 Task: Select show cards active in the last day.
Action: Mouse moved to (1177, 88)
Screenshot: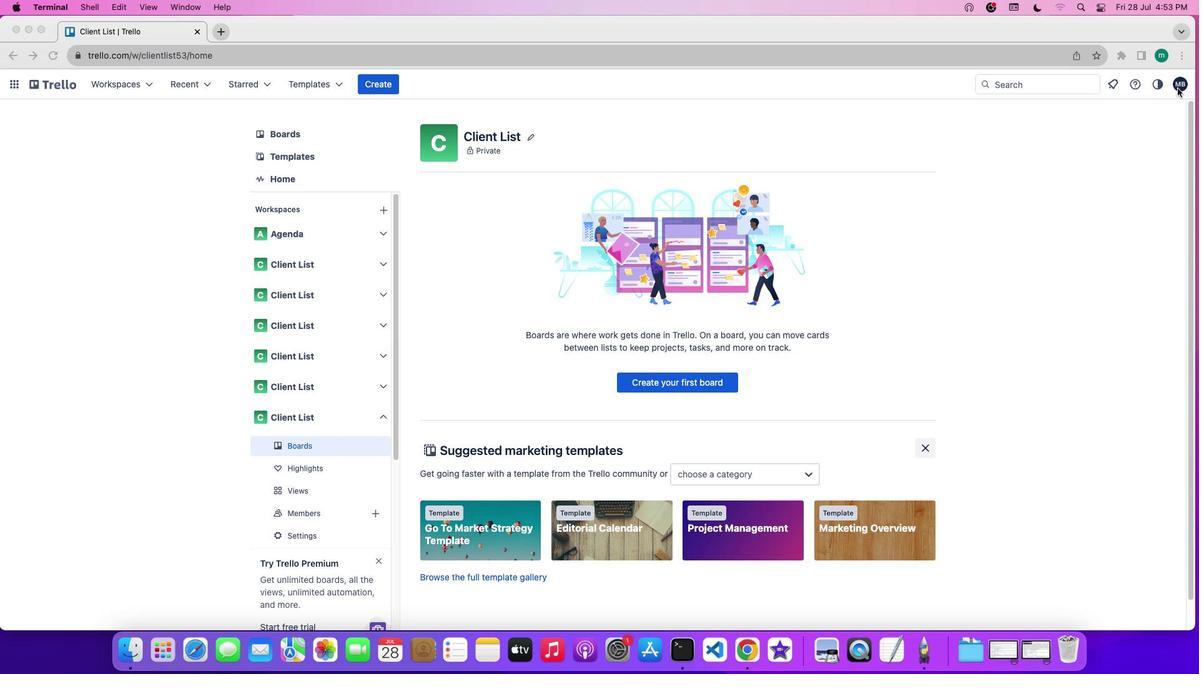 
Action: Mouse pressed left at (1177, 88)
Screenshot: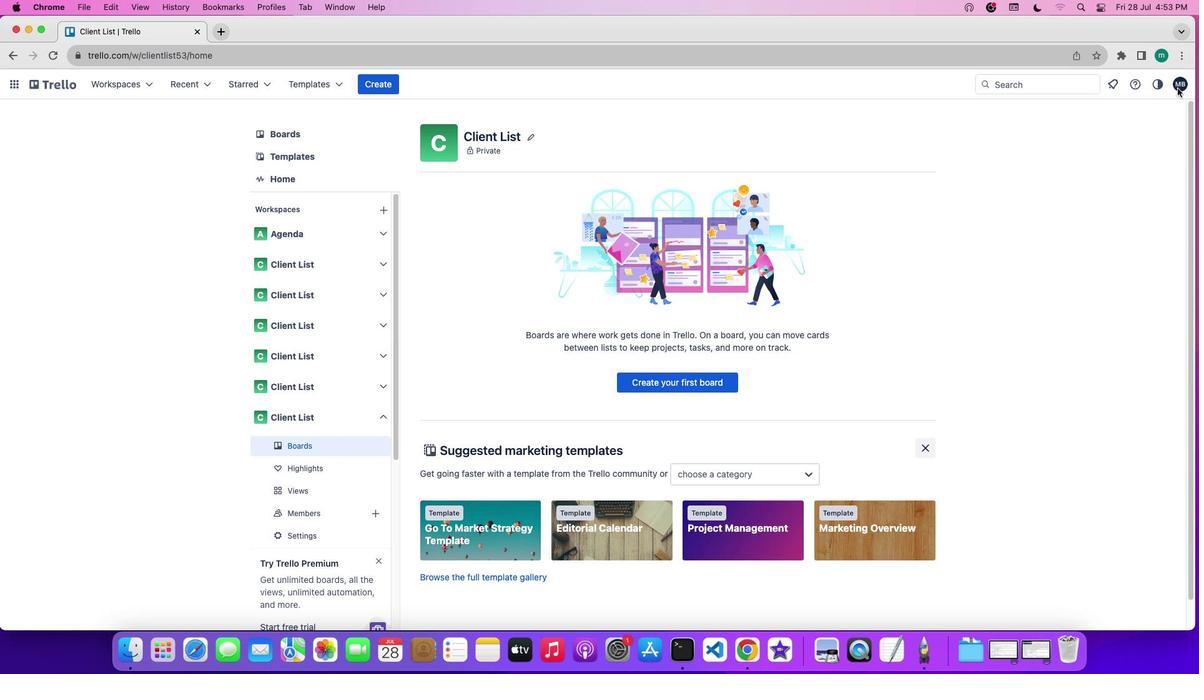
Action: Mouse pressed left at (1177, 88)
Screenshot: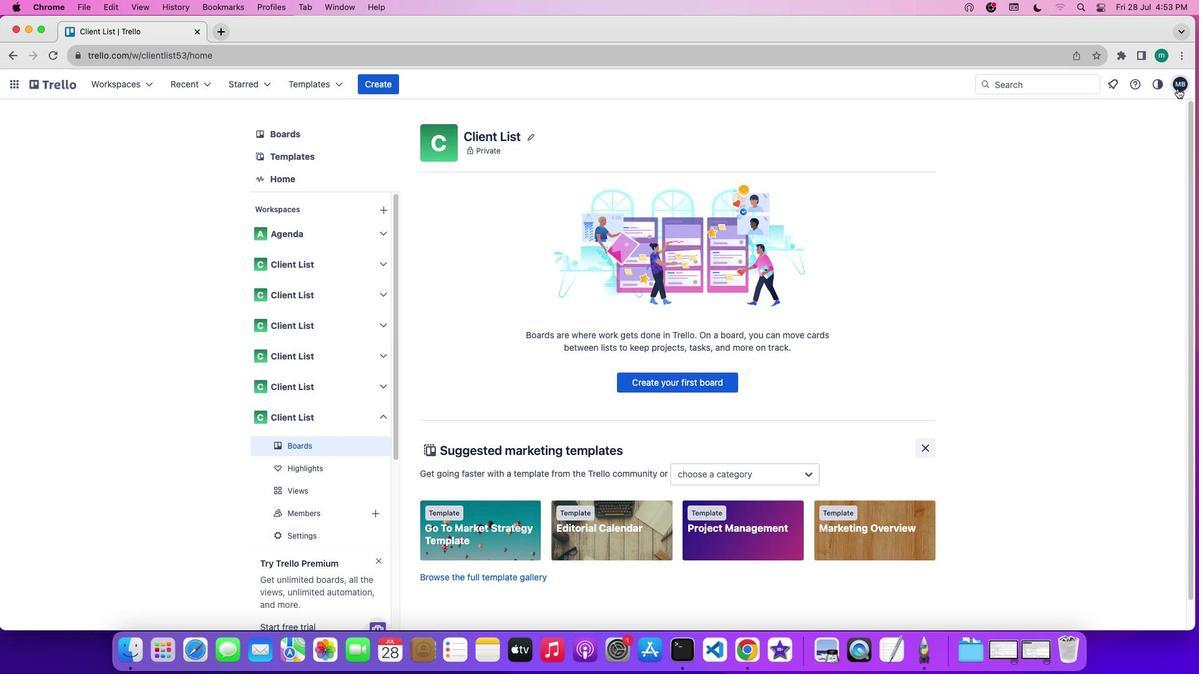 
Action: Mouse moved to (1134, 294)
Screenshot: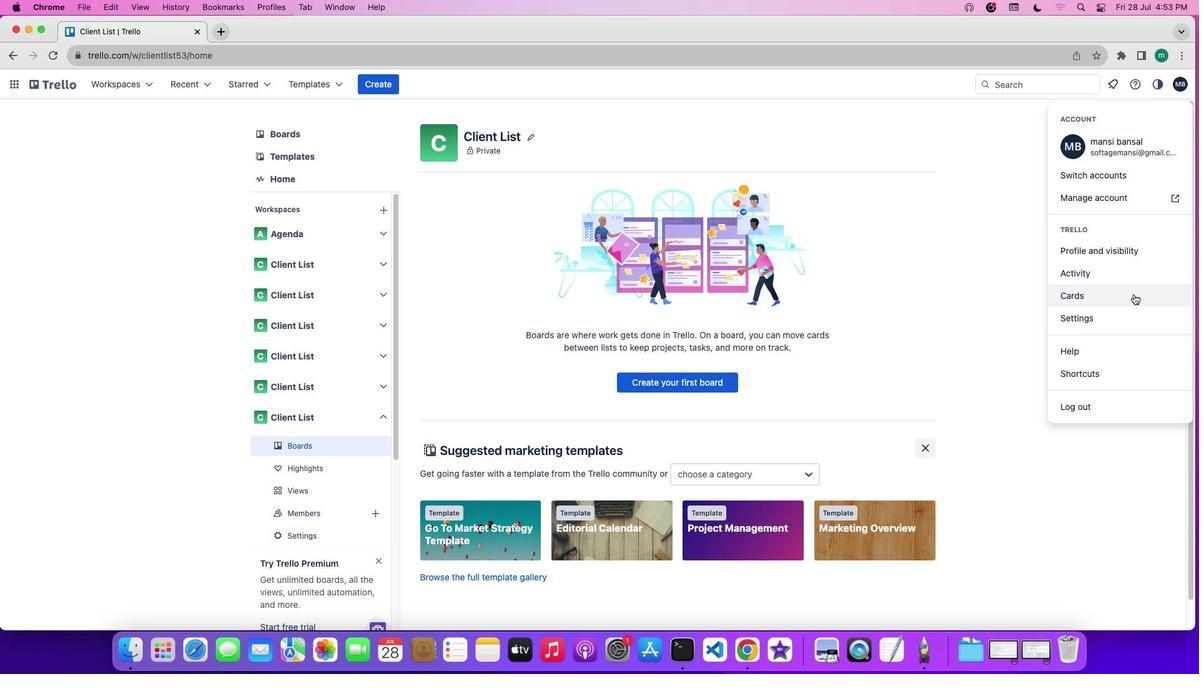 
Action: Mouse pressed left at (1134, 294)
Screenshot: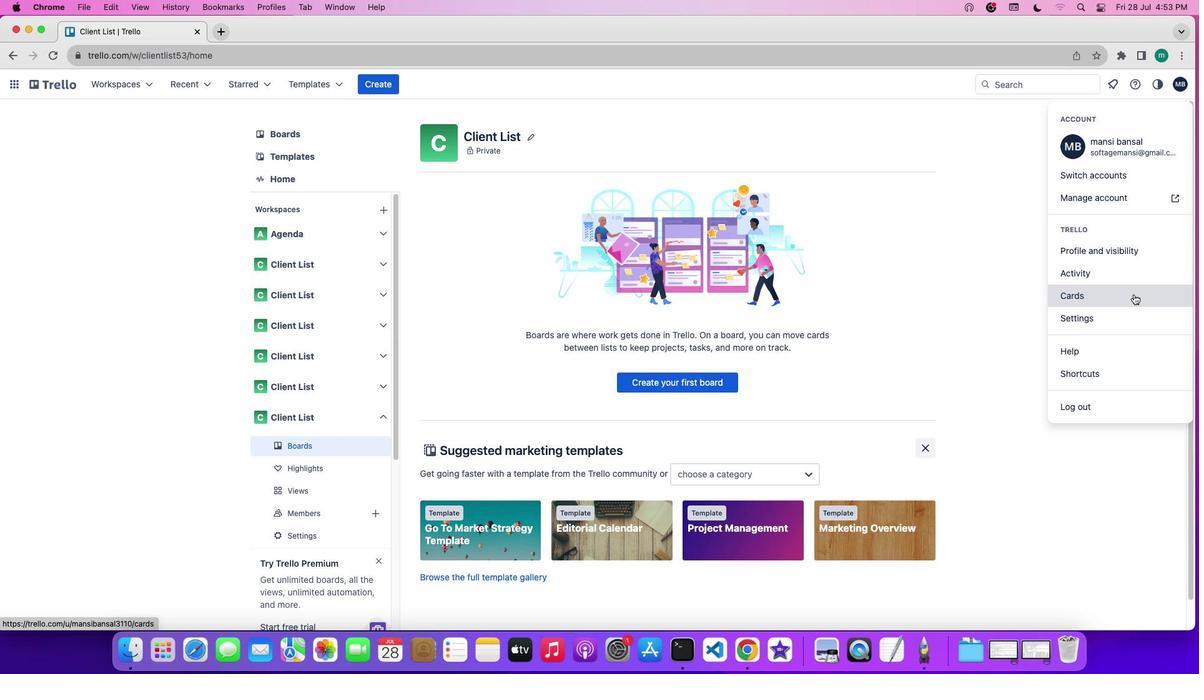 
Action: Mouse moved to (785, 250)
Screenshot: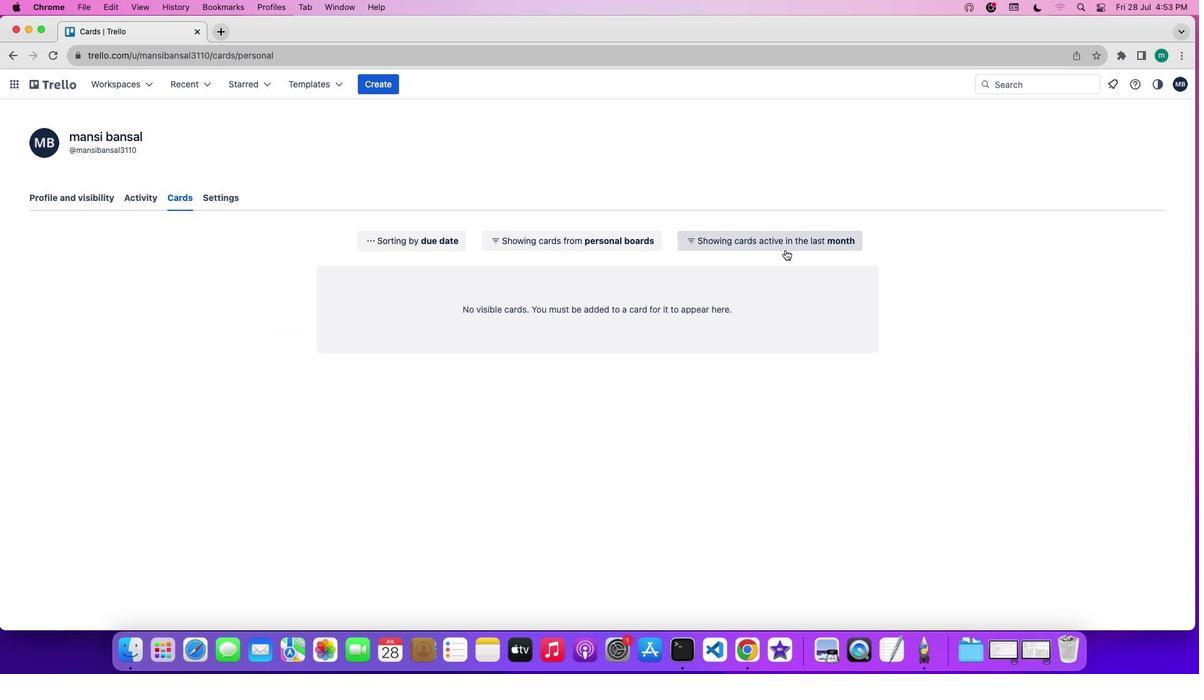 
Action: Mouse pressed left at (785, 250)
Screenshot: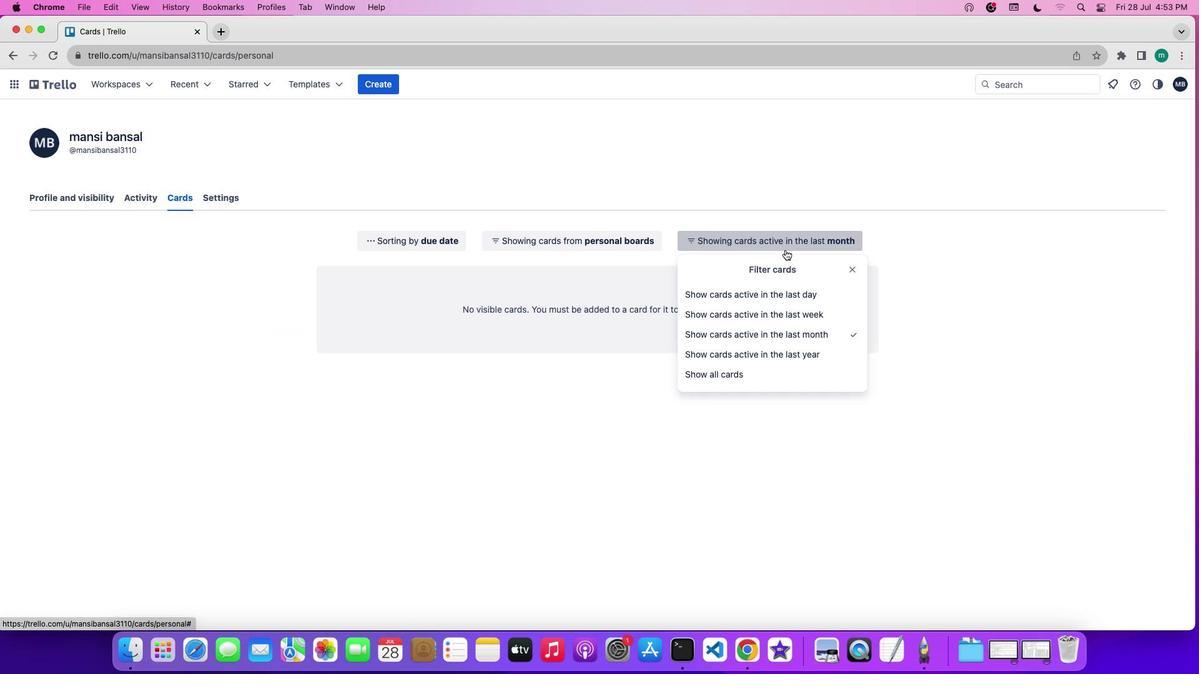 
Action: Mouse moved to (777, 297)
Screenshot: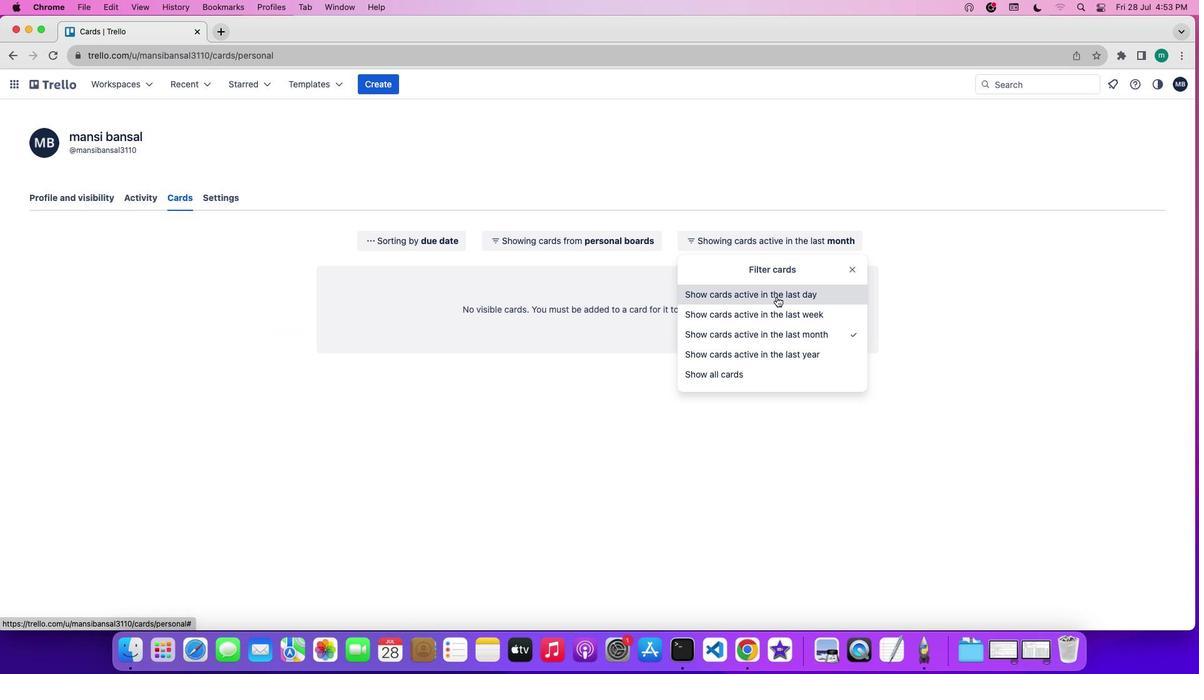 
Action: Mouse pressed left at (777, 297)
Screenshot: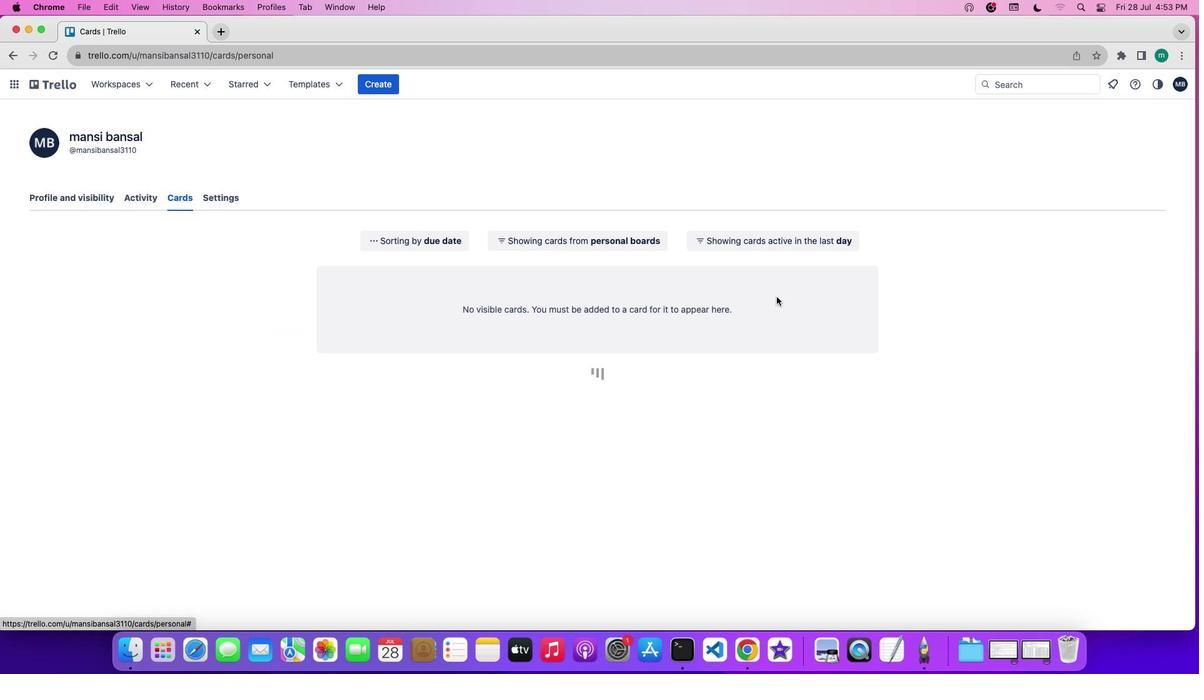 
